 Task: Add a folder from your desktop to the workspace.
Action: Mouse moved to (1208, 30)
Screenshot: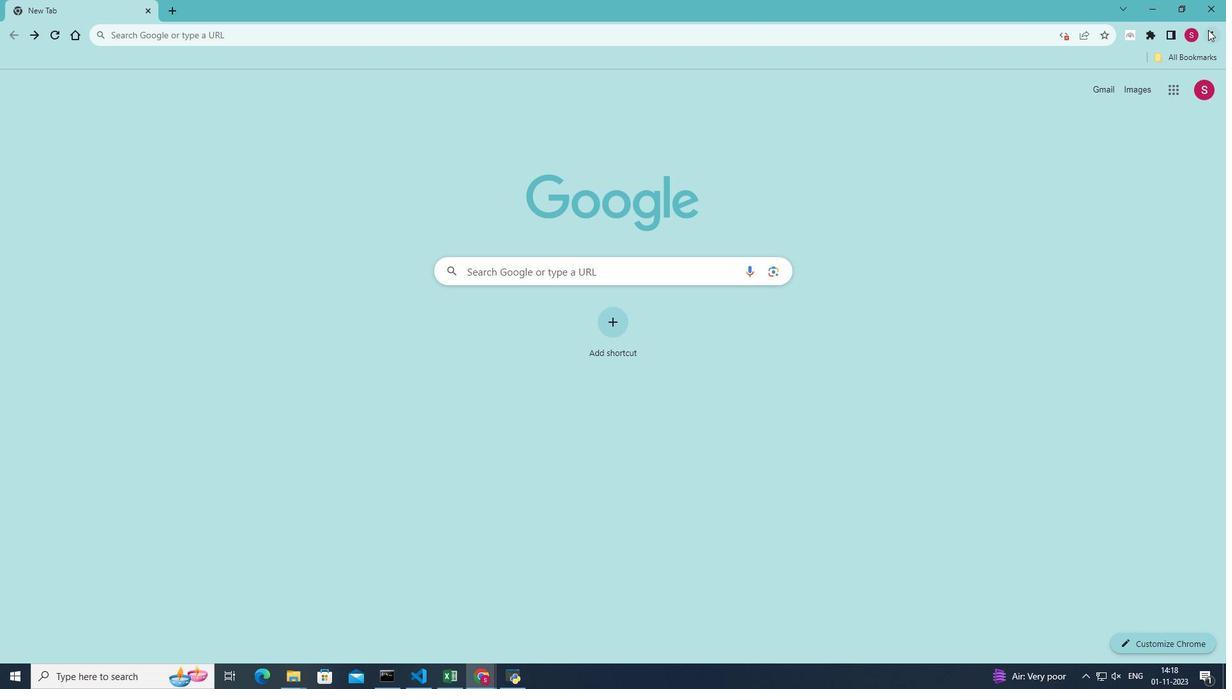 
Action: Mouse pressed left at (1208, 30)
Screenshot: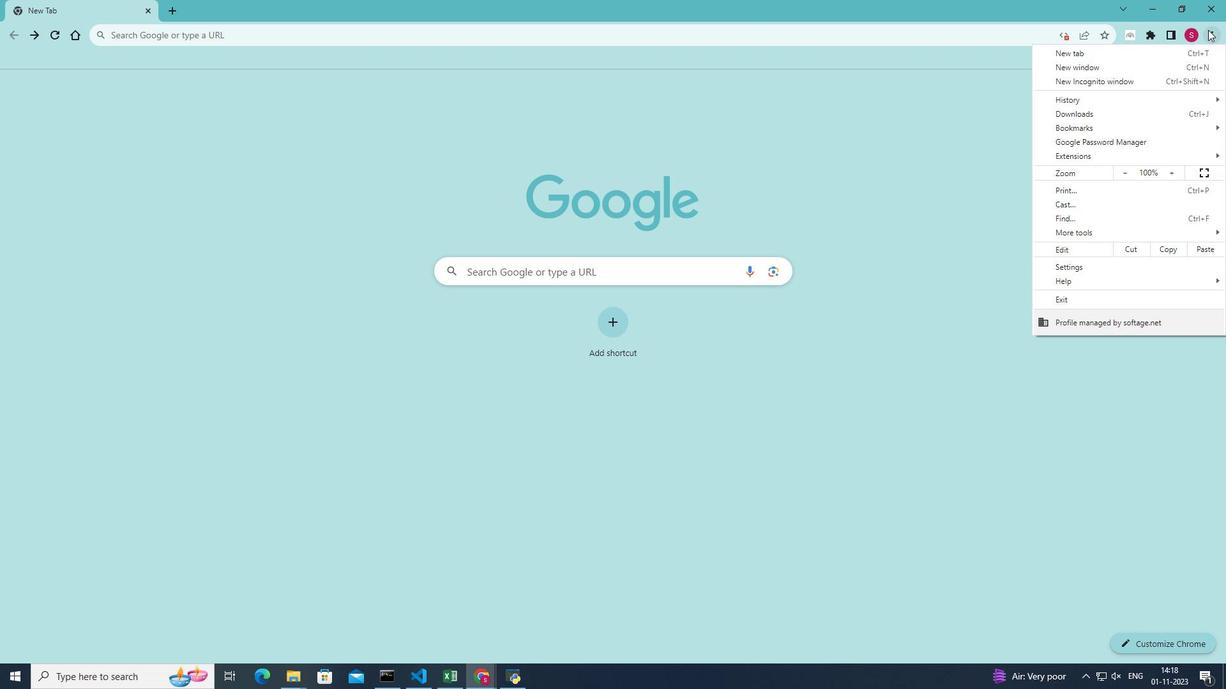 
Action: Mouse moved to (1065, 233)
Screenshot: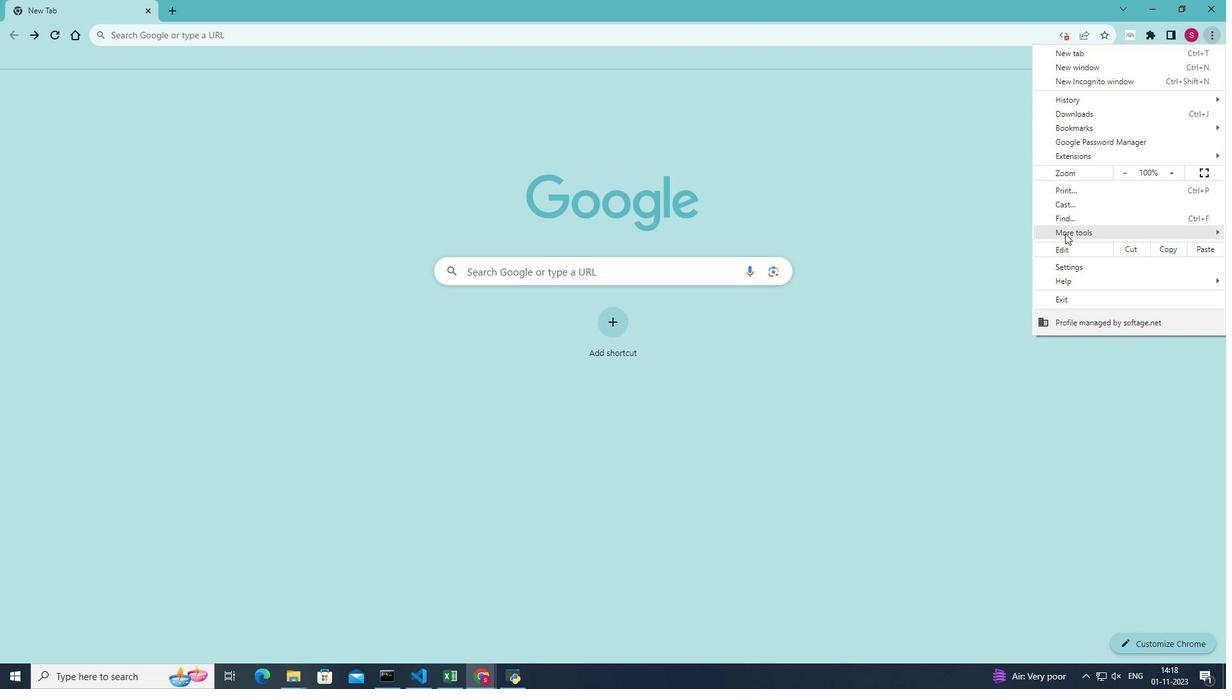 
Action: Mouse pressed left at (1065, 233)
Screenshot: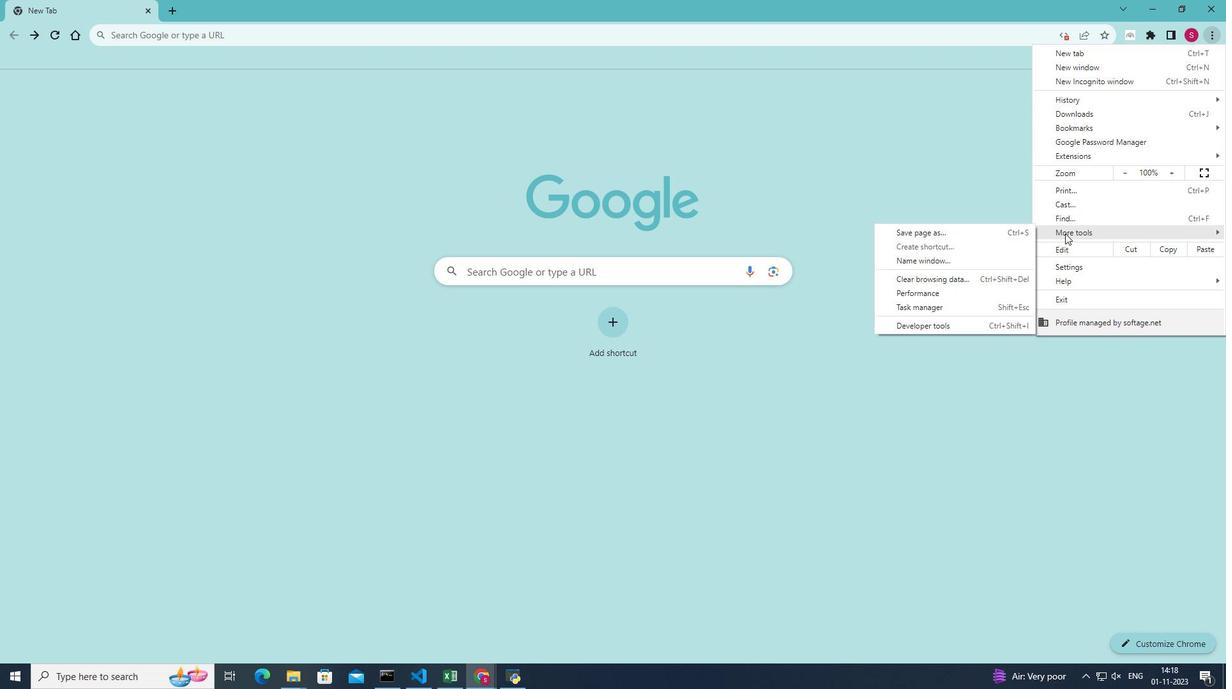 
Action: Mouse moved to (933, 323)
Screenshot: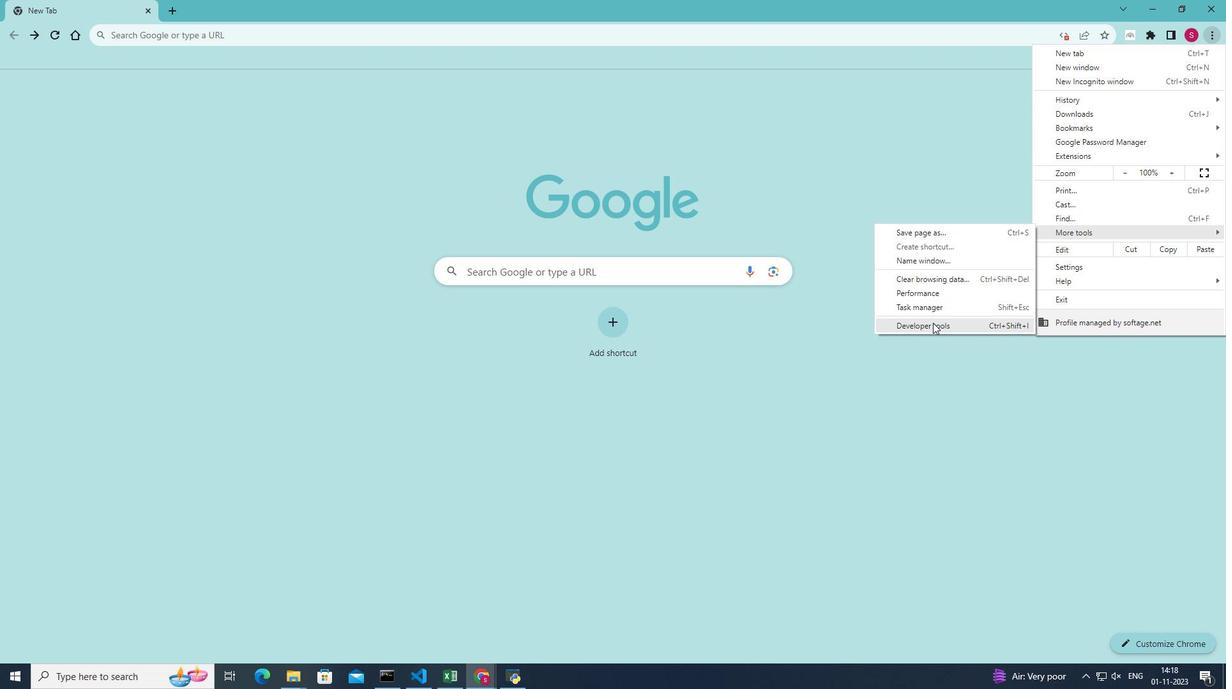 
Action: Mouse pressed left at (933, 323)
Screenshot: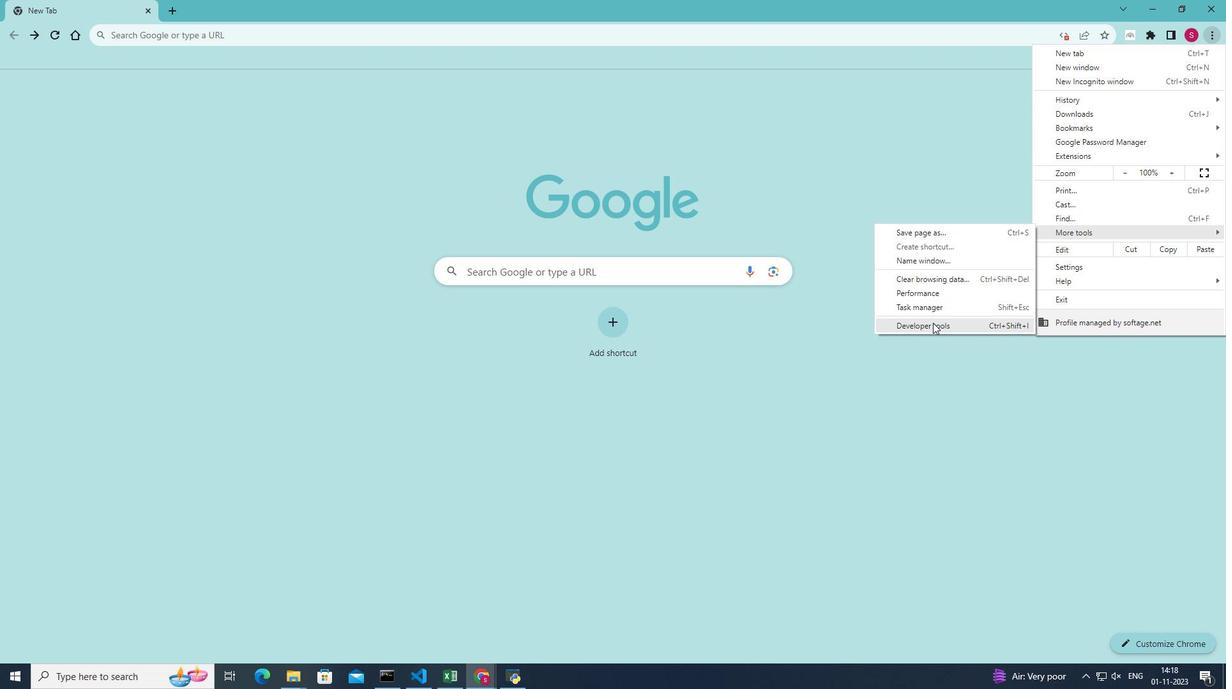 
Action: Mouse moved to (1177, 77)
Screenshot: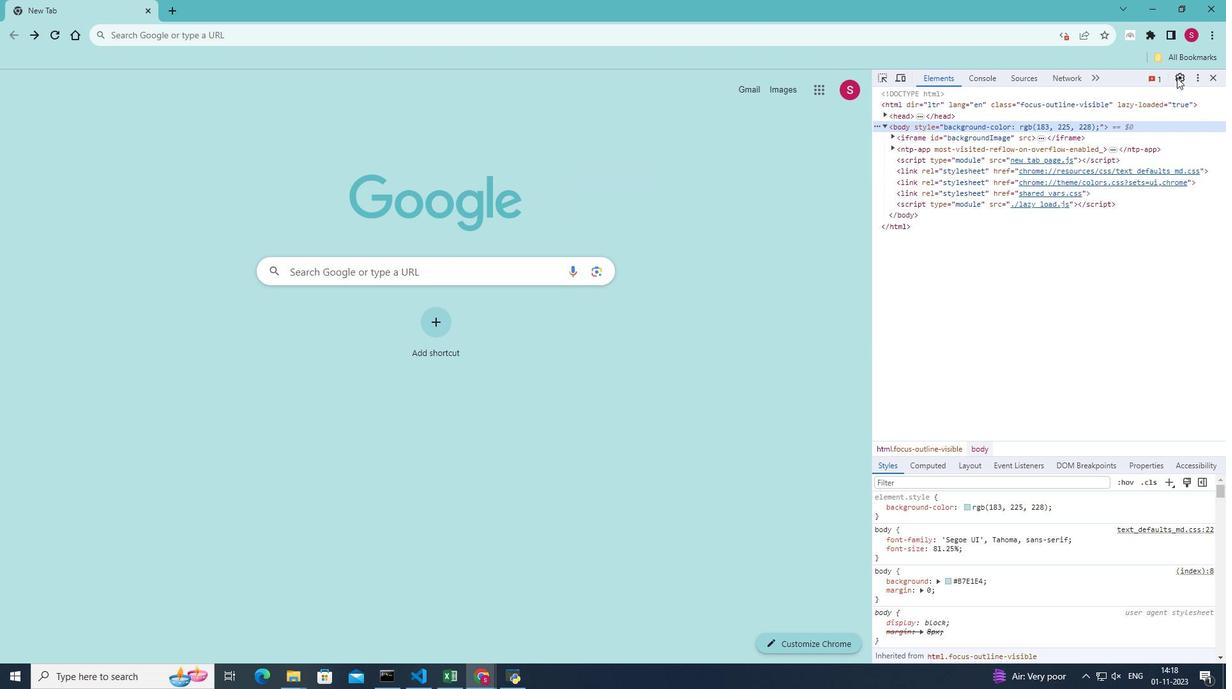 
Action: Mouse pressed left at (1177, 77)
Screenshot: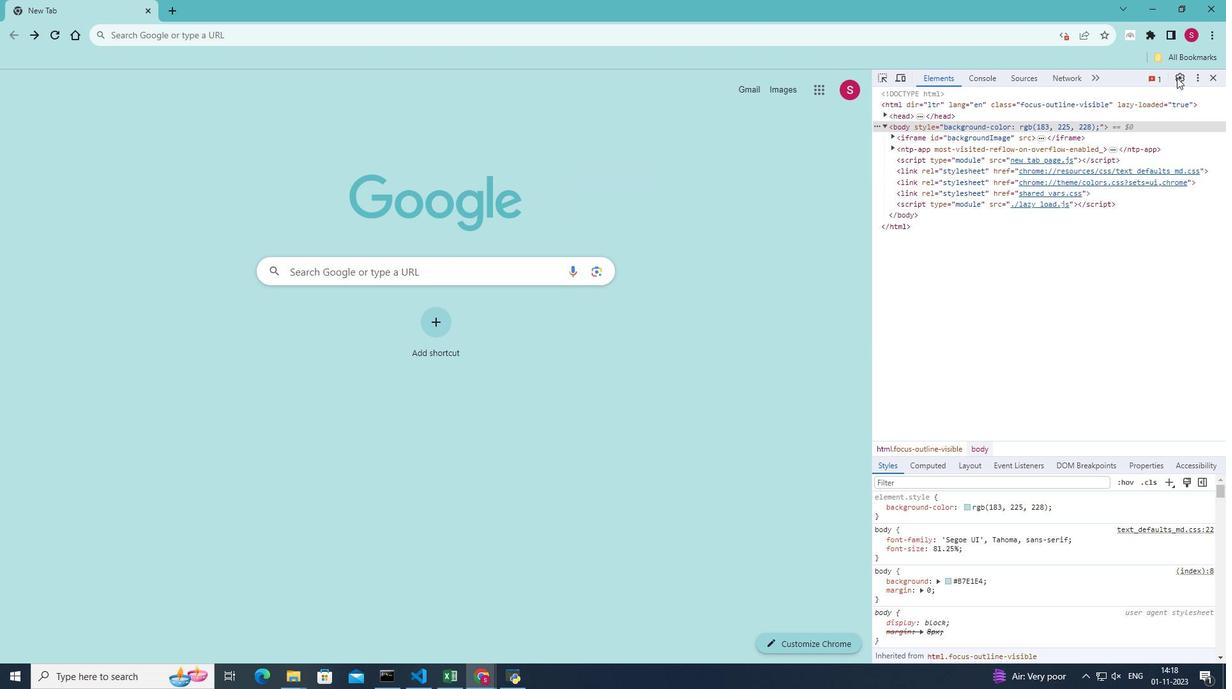 
Action: Mouse pressed left at (1177, 77)
Screenshot: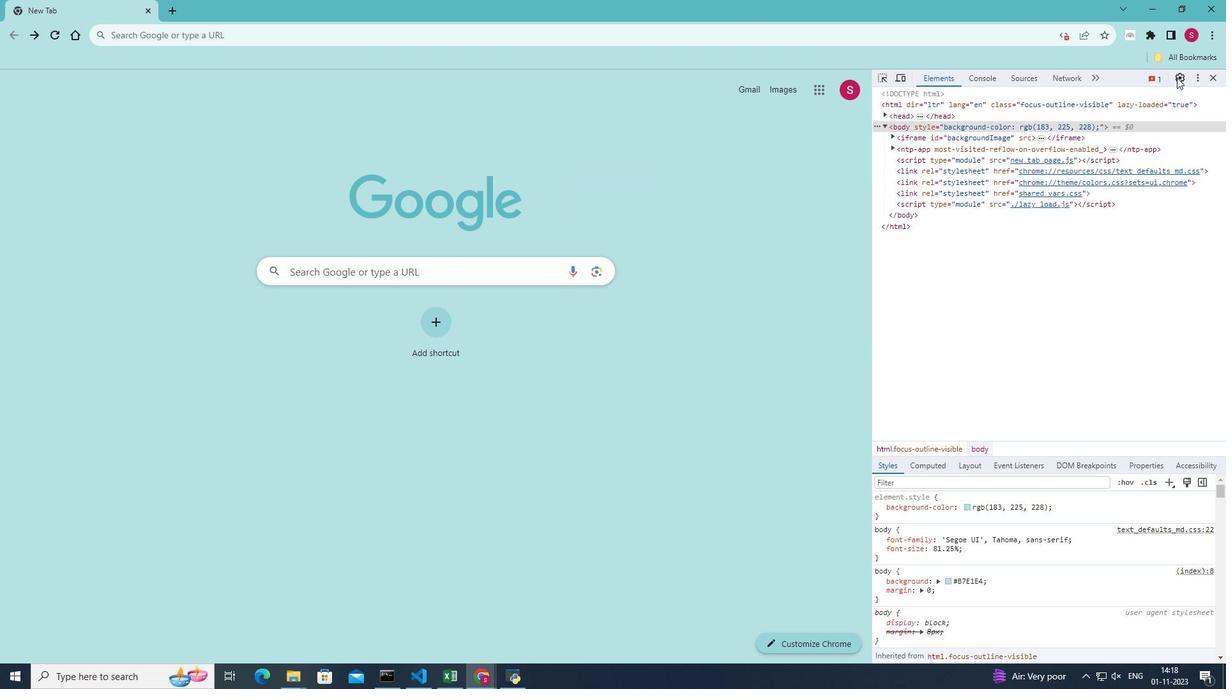 
Action: Mouse moved to (924, 125)
Screenshot: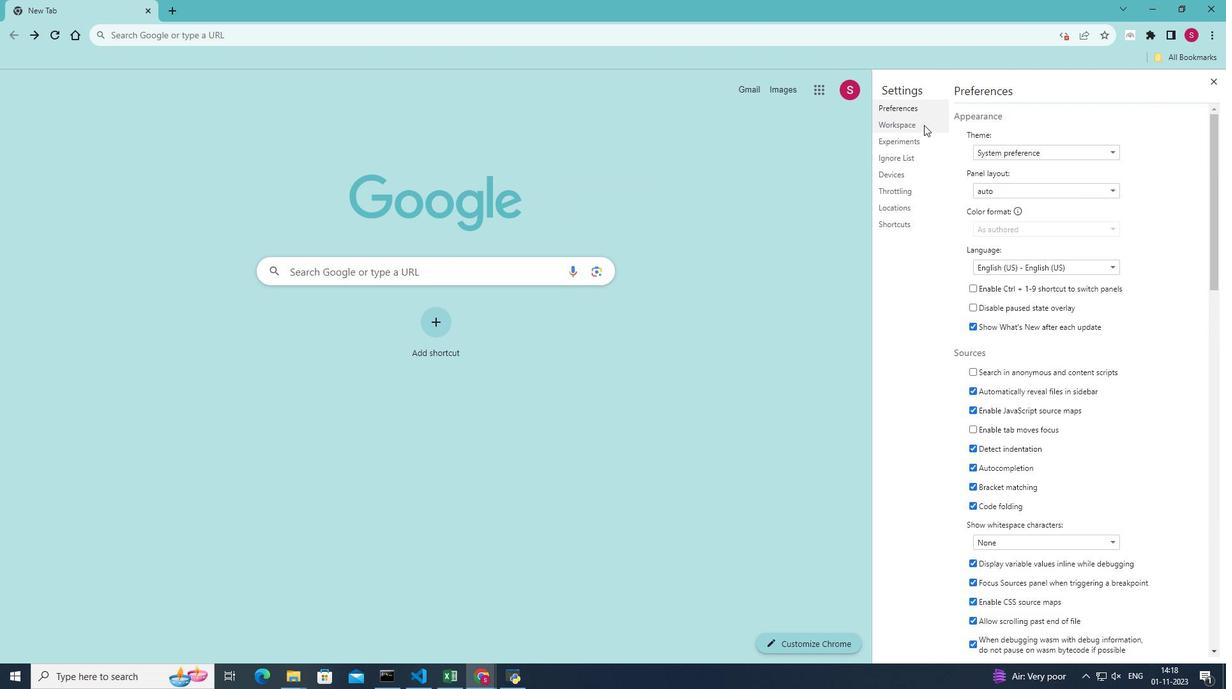 
Action: Mouse pressed left at (924, 125)
Screenshot: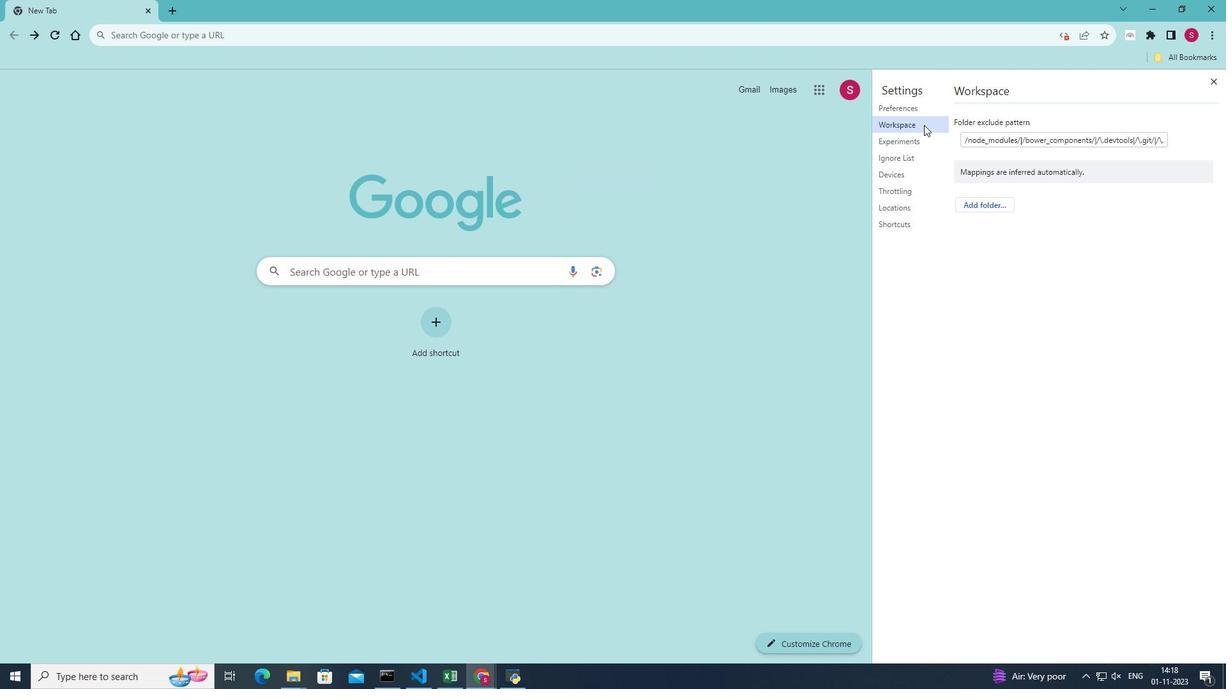 
Action: Mouse moved to (995, 205)
Screenshot: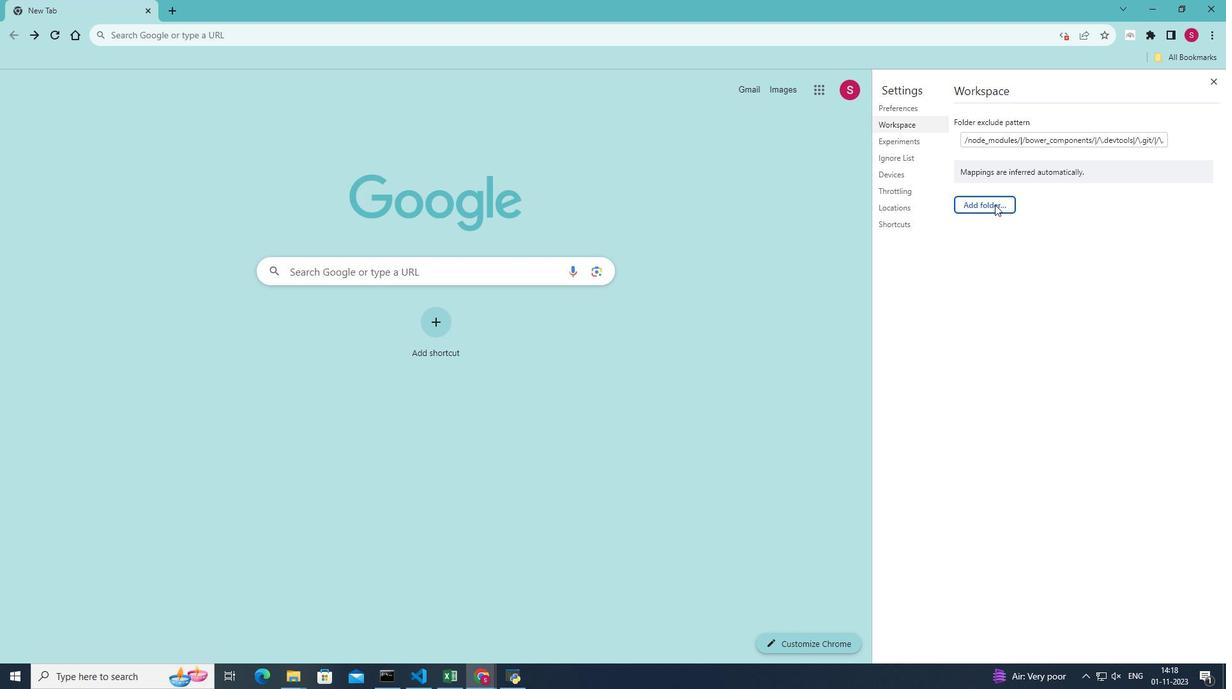 
Action: Mouse pressed left at (995, 205)
Screenshot: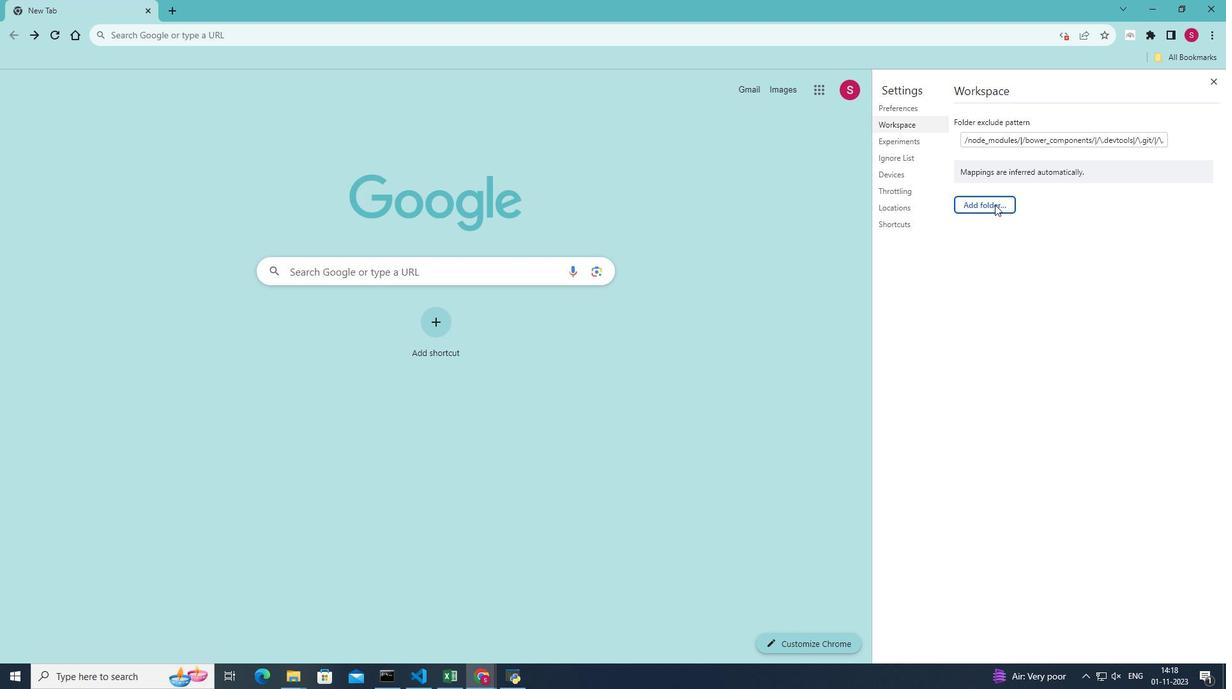 
Action: Mouse moved to (143, 26)
Screenshot: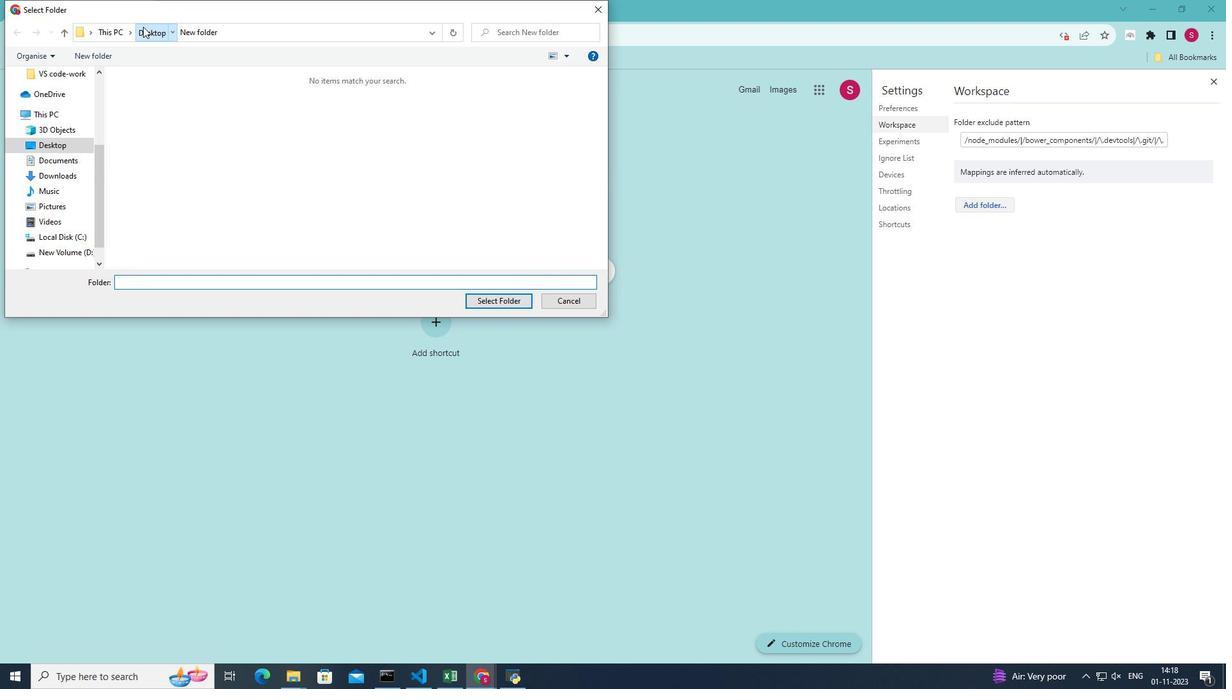 
Action: Mouse pressed left at (143, 26)
Screenshot: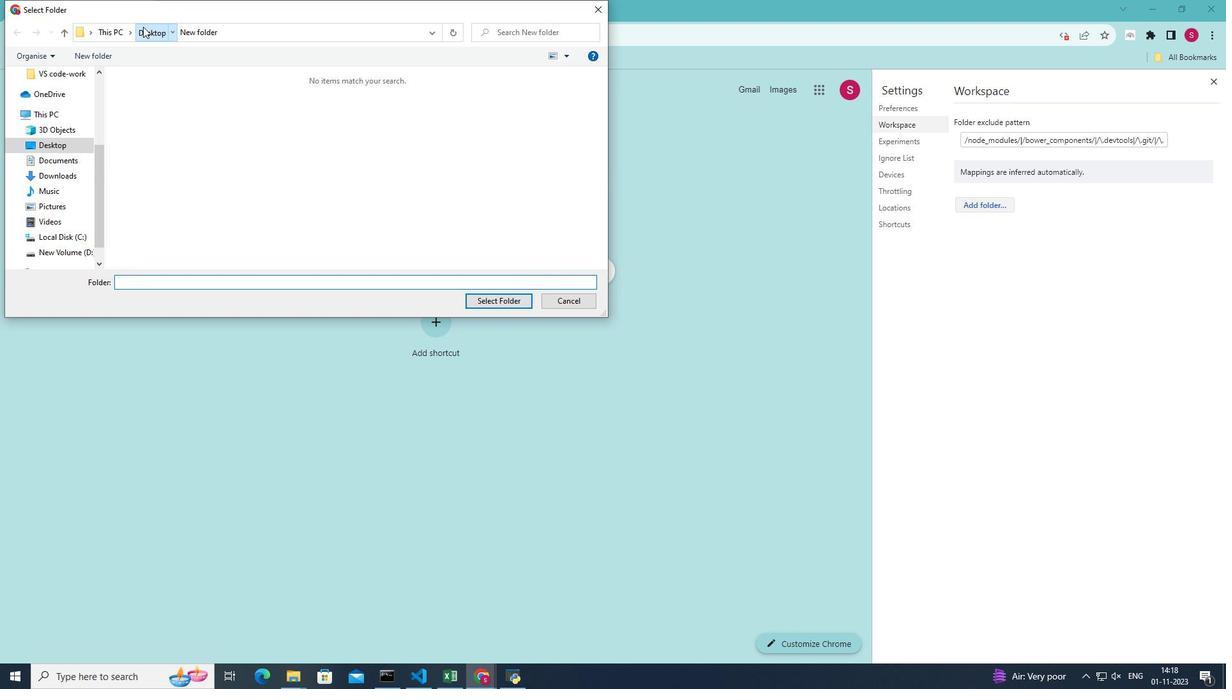 
Action: Mouse moved to (175, 122)
Screenshot: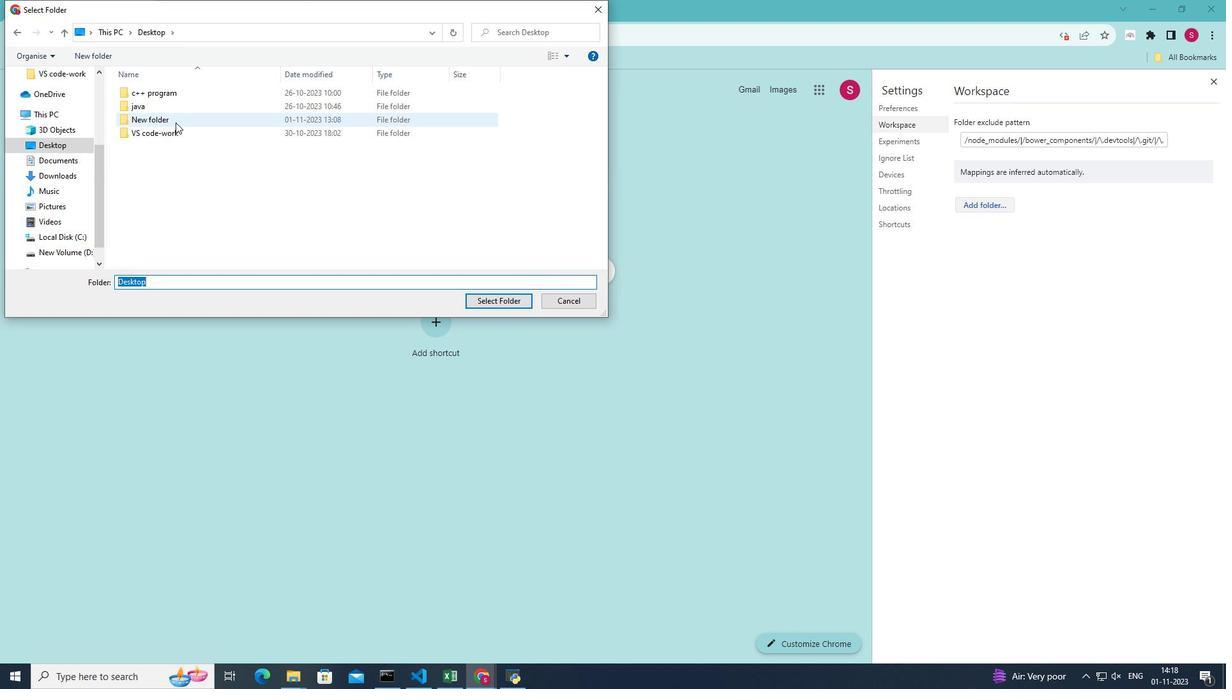 
Action: Mouse pressed left at (175, 122)
Screenshot: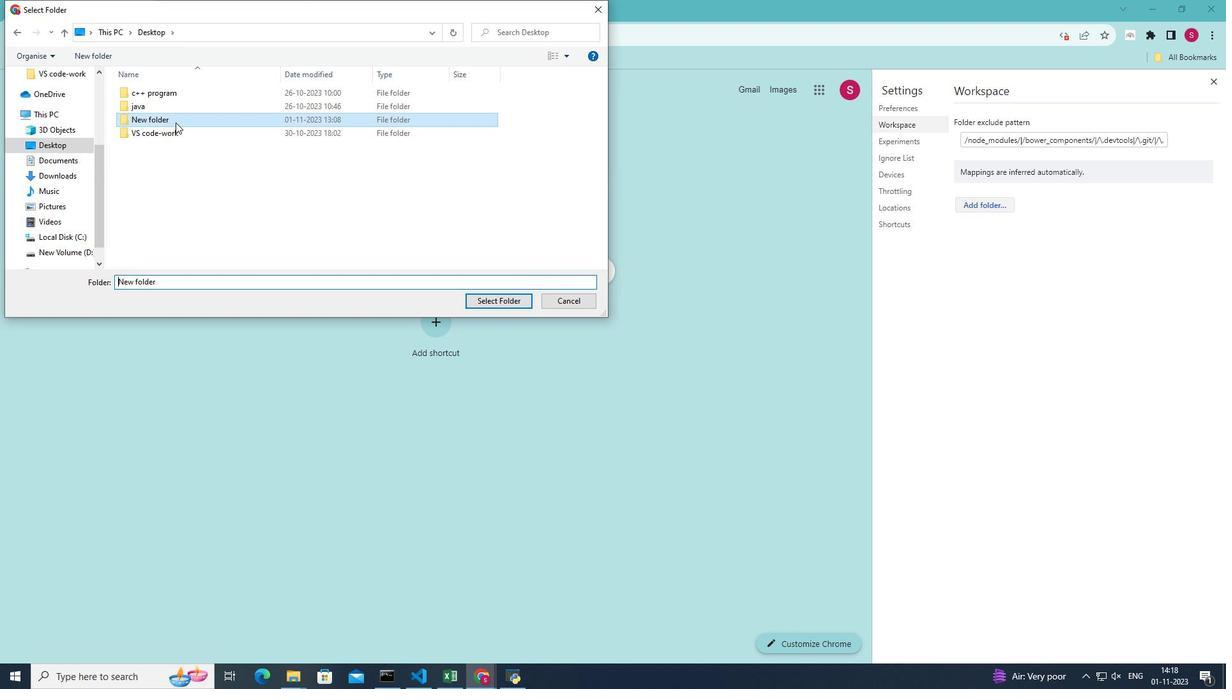 
Action: Mouse moved to (497, 298)
Screenshot: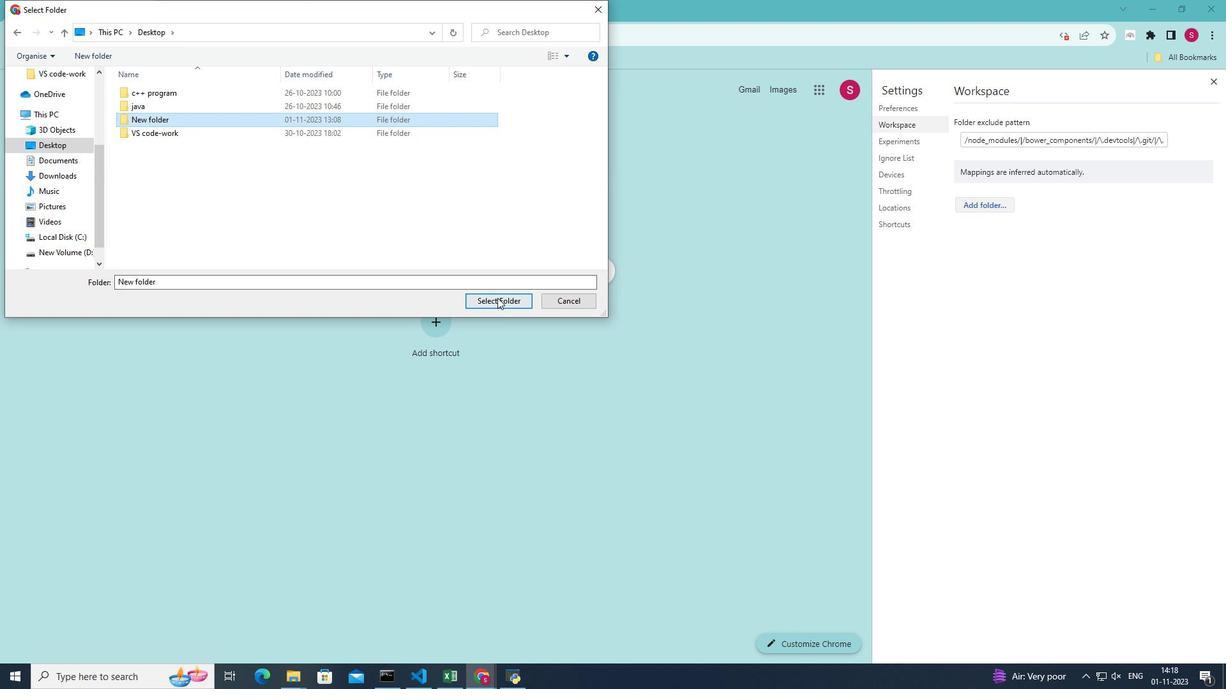 
Action: Mouse pressed left at (497, 298)
Screenshot: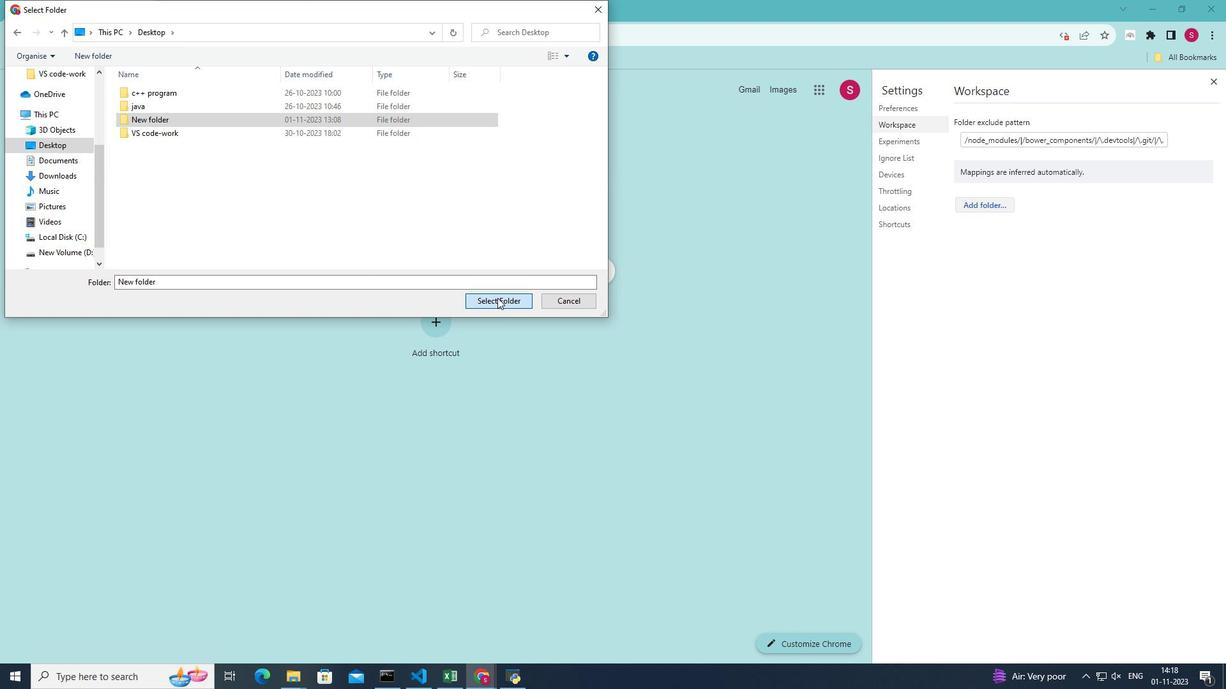 
Action: Mouse moved to (507, 84)
Screenshot: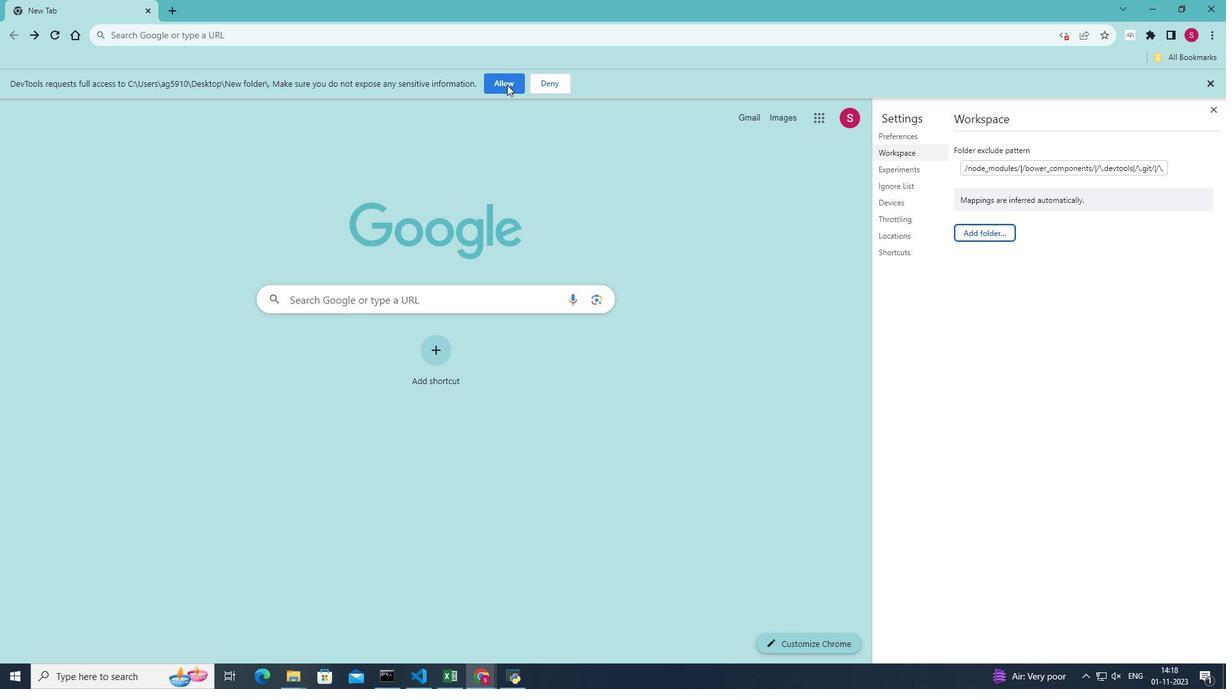 
Action: Mouse pressed left at (507, 84)
Screenshot: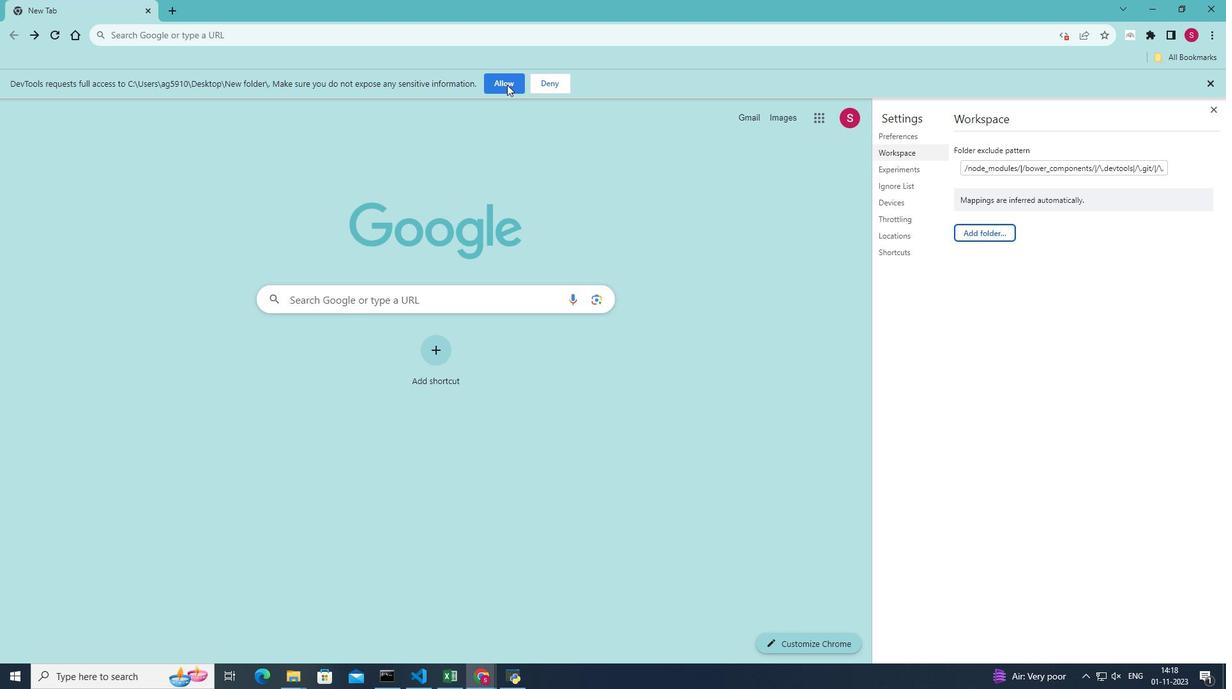 
Action: Mouse moved to (1138, 222)
Screenshot: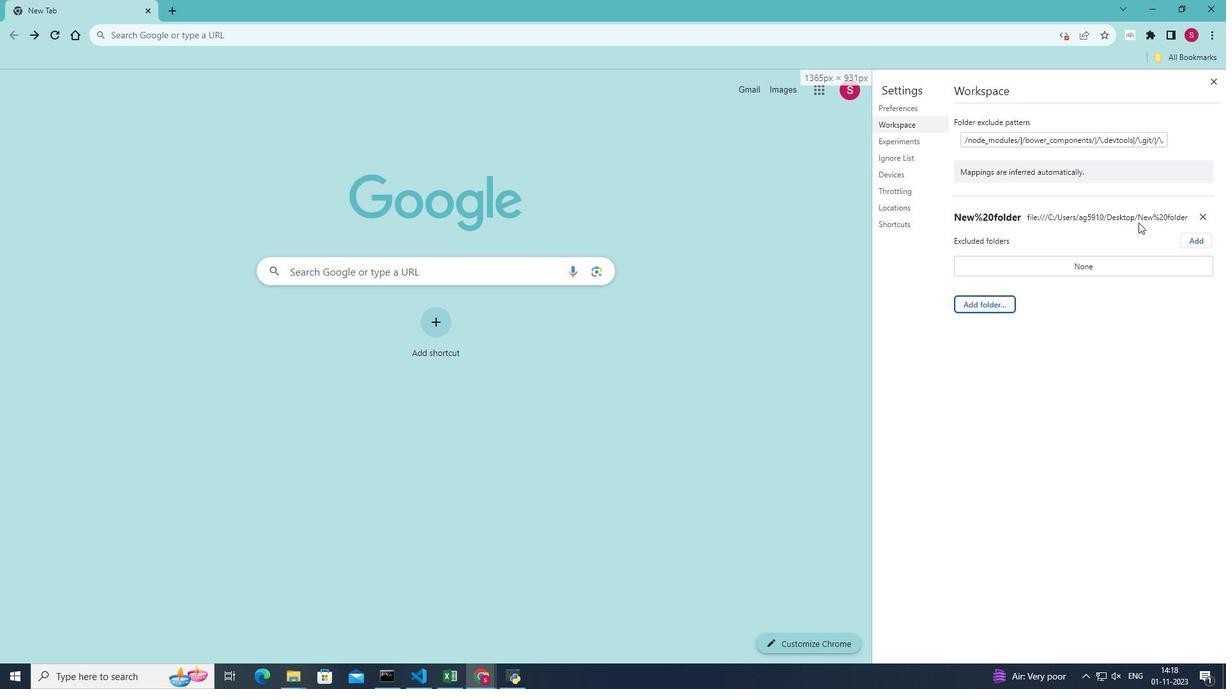 
